 Task: Create a due date automation when advanced on, 2 days before a card is due add content with a name or a description containing resume at 11:00 AM.
Action: Mouse moved to (1094, 83)
Screenshot: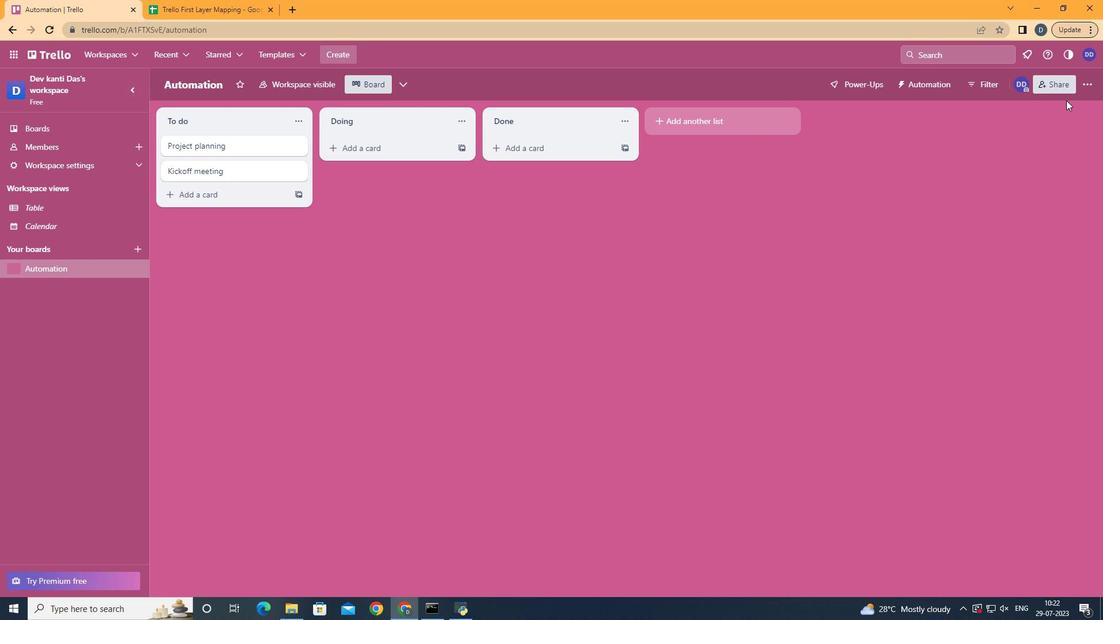 
Action: Mouse pressed left at (1094, 83)
Screenshot: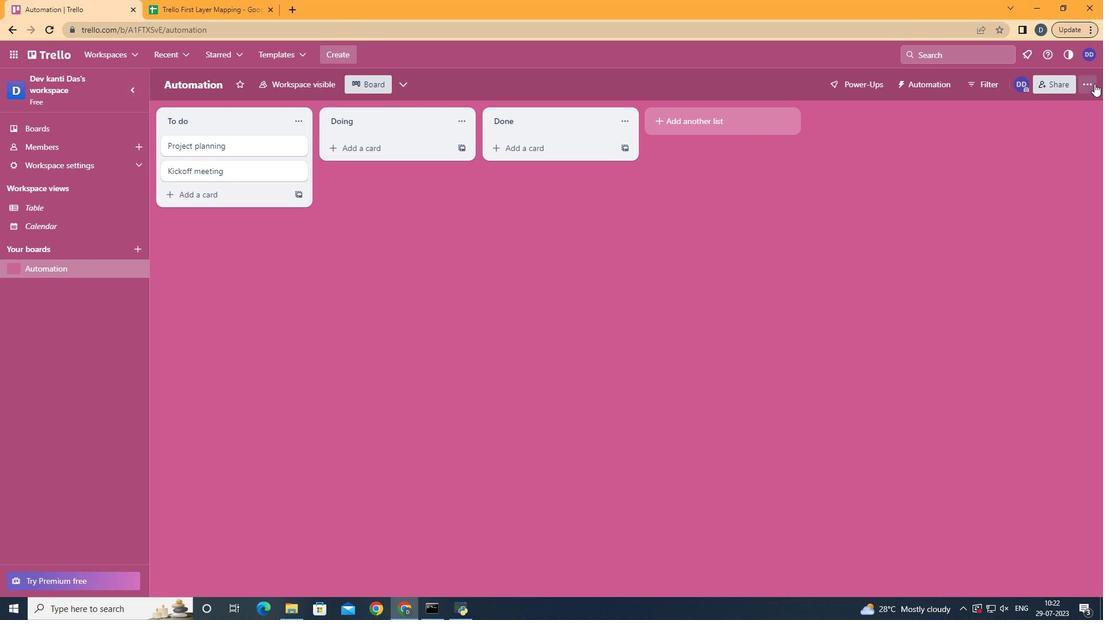 
Action: Mouse moved to (999, 238)
Screenshot: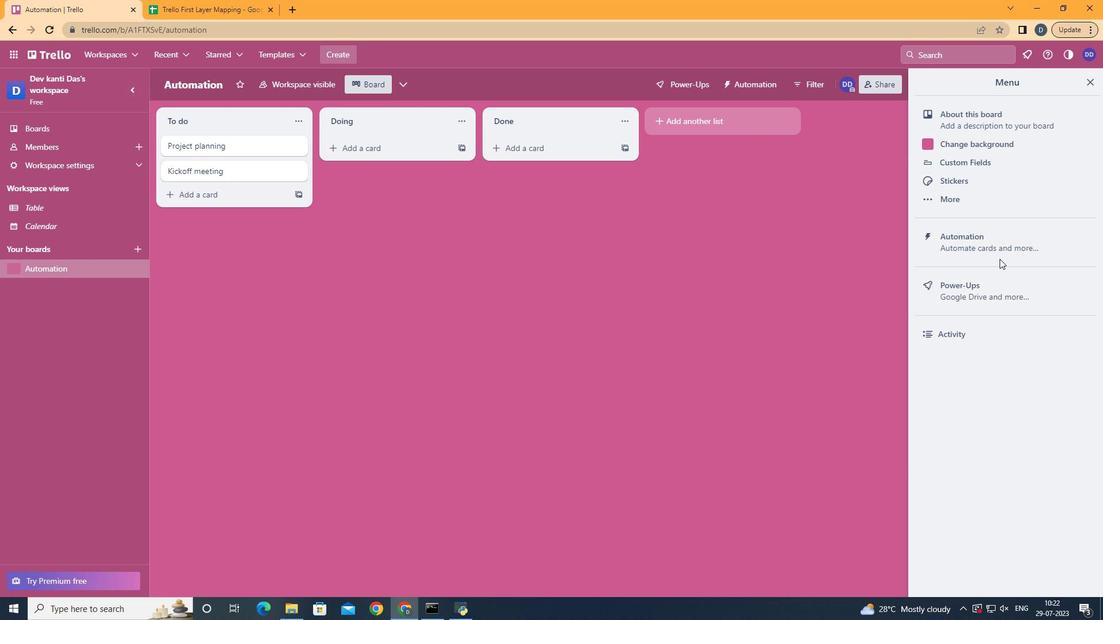 
Action: Mouse pressed left at (999, 238)
Screenshot: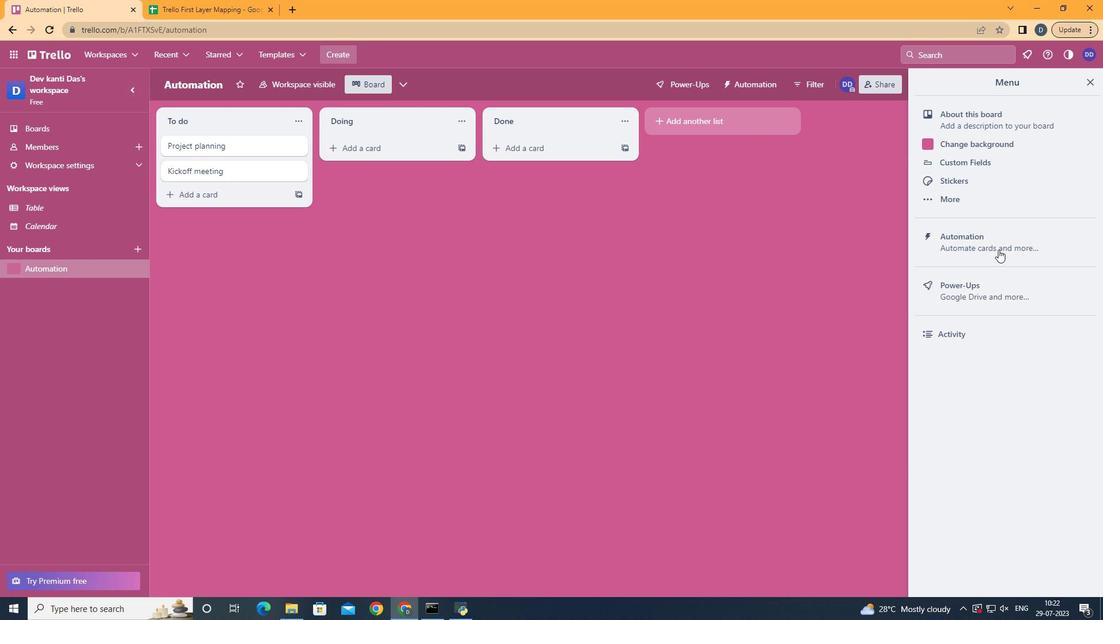 
Action: Mouse moved to (195, 225)
Screenshot: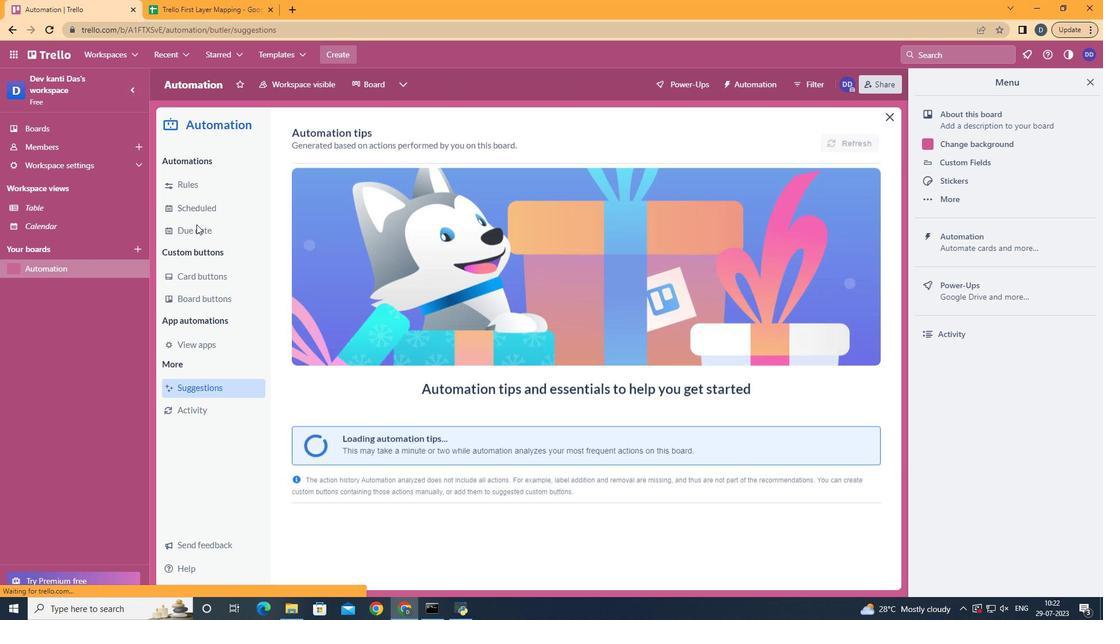 
Action: Mouse pressed left at (195, 225)
Screenshot: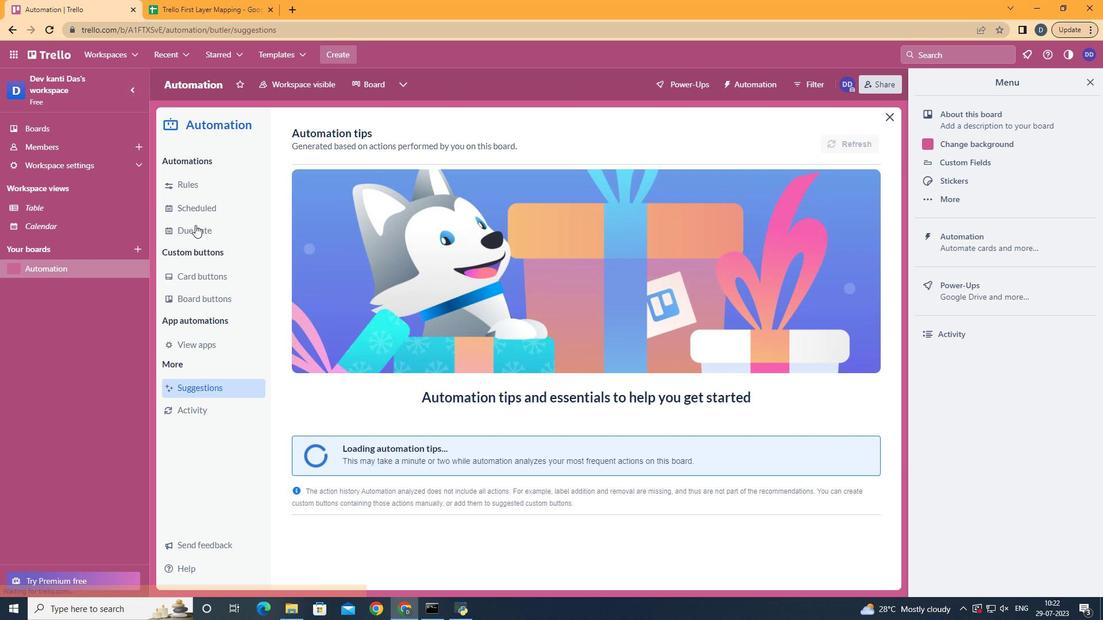 
Action: Mouse moved to (798, 138)
Screenshot: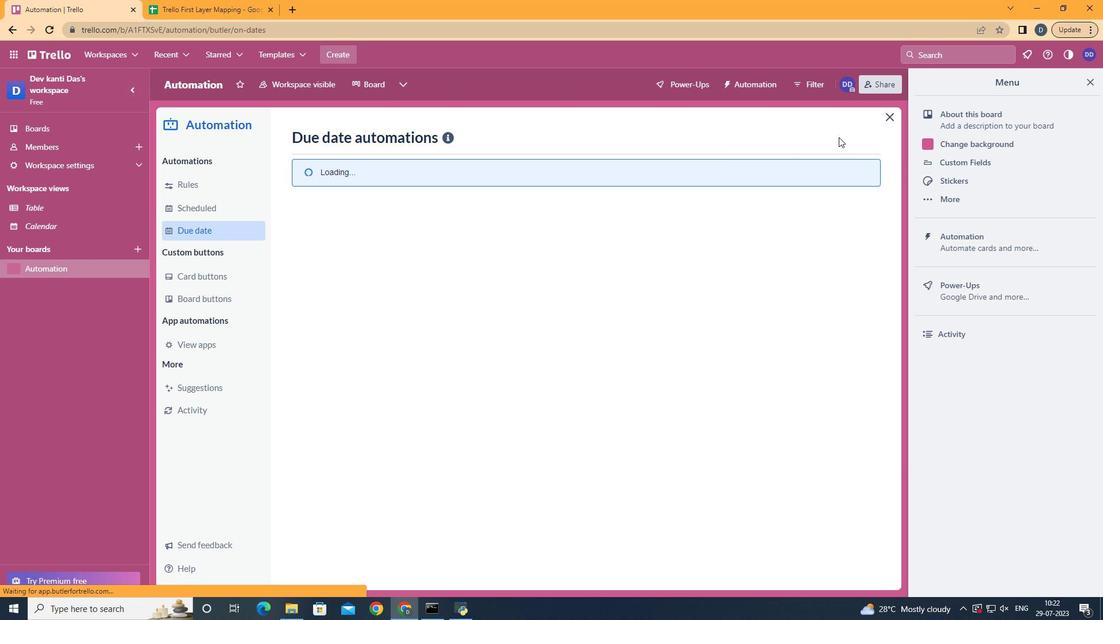 
Action: Mouse pressed left at (798, 138)
Screenshot: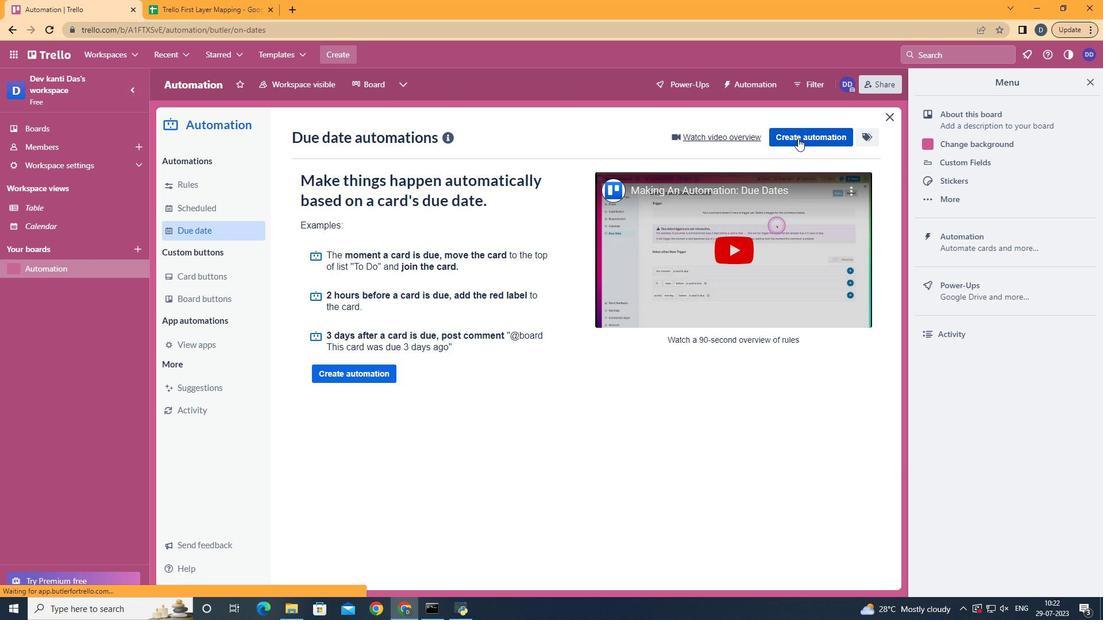 
Action: Mouse moved to (425, 245)
Screenshot: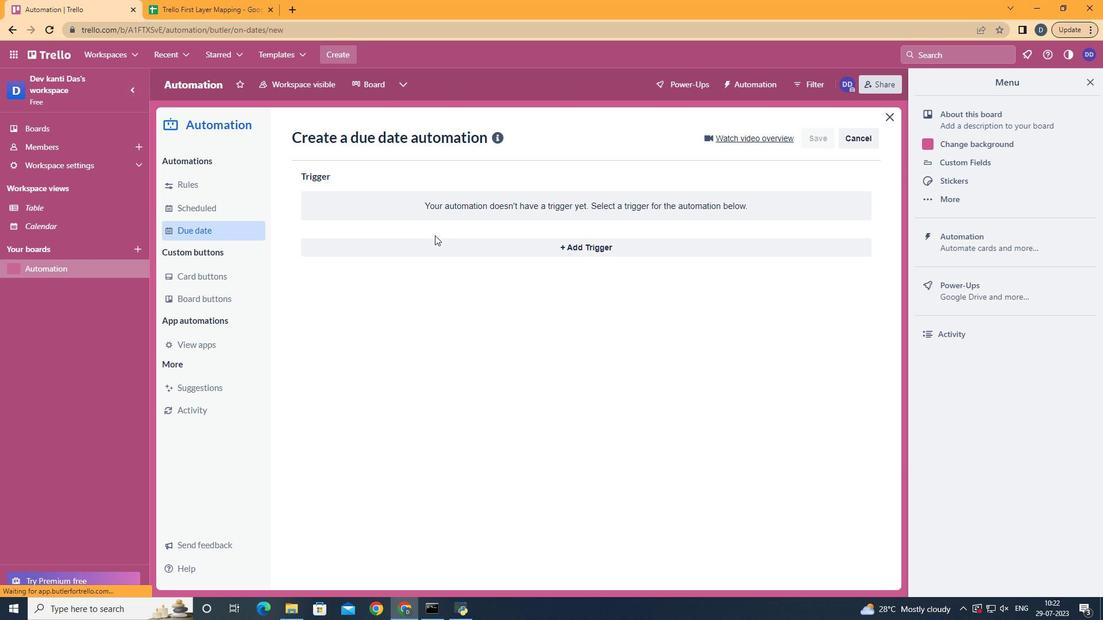 
Action: Mouse pressed left at (425, 245)
Screenshot: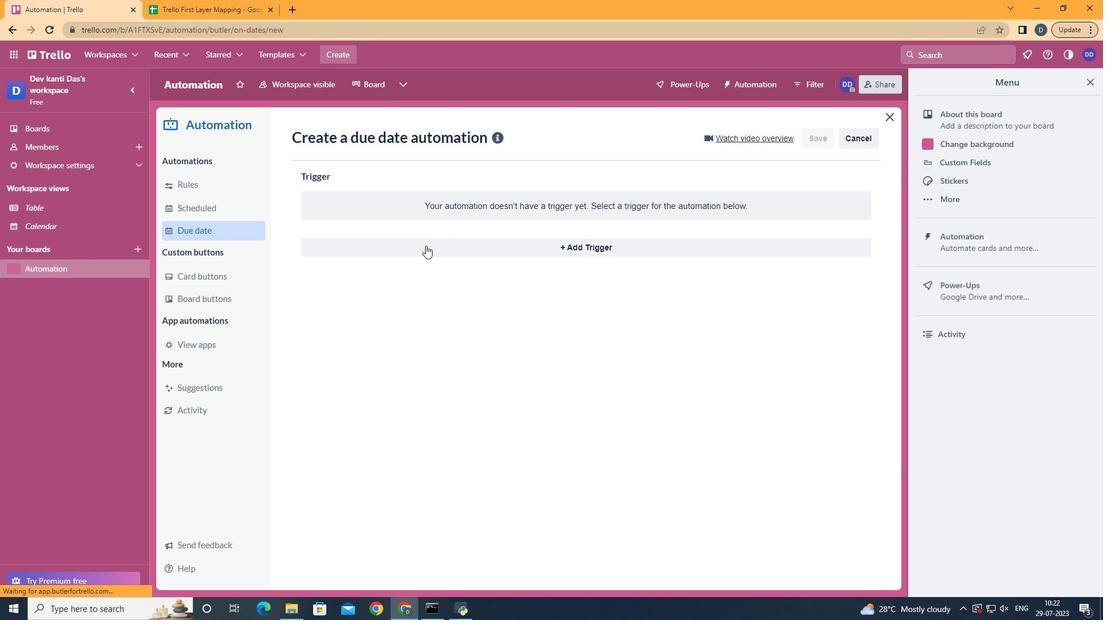 
Action: Mouse moved to (455, 422)
Screenshot: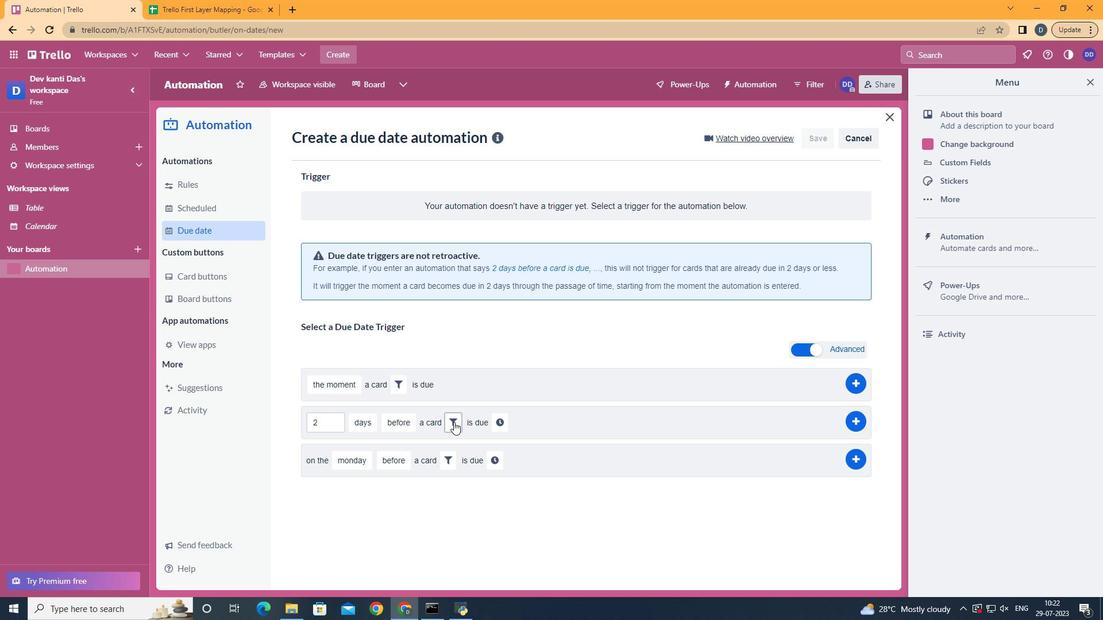 
Action: Mouse pressed left at (455, 422)
Screenshot: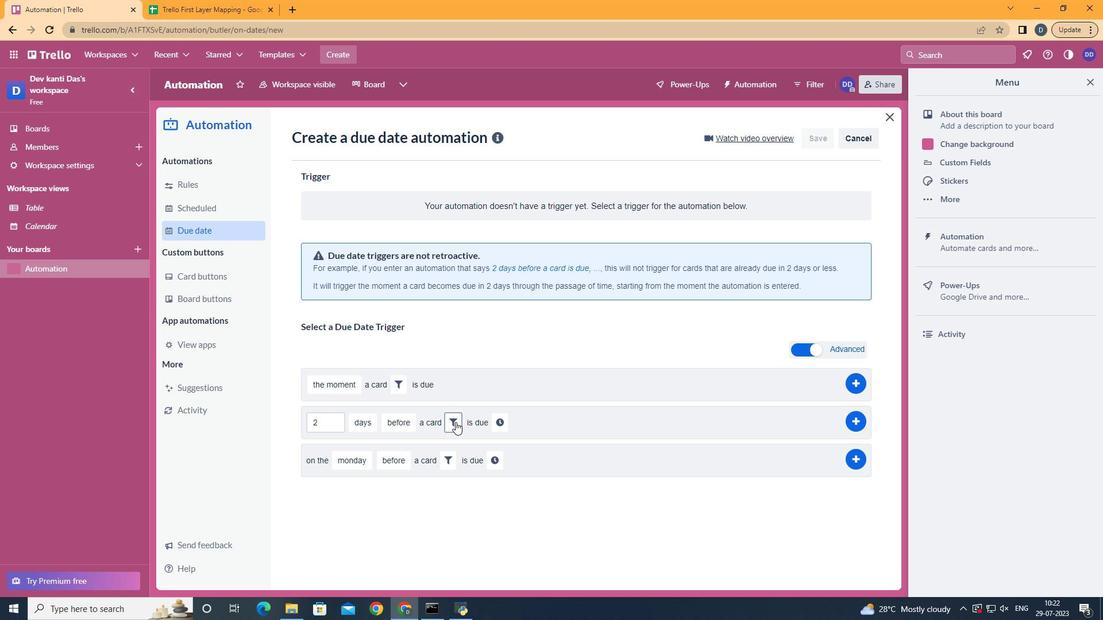 
Action: Mouse moved to (598, 458)
Screenshot: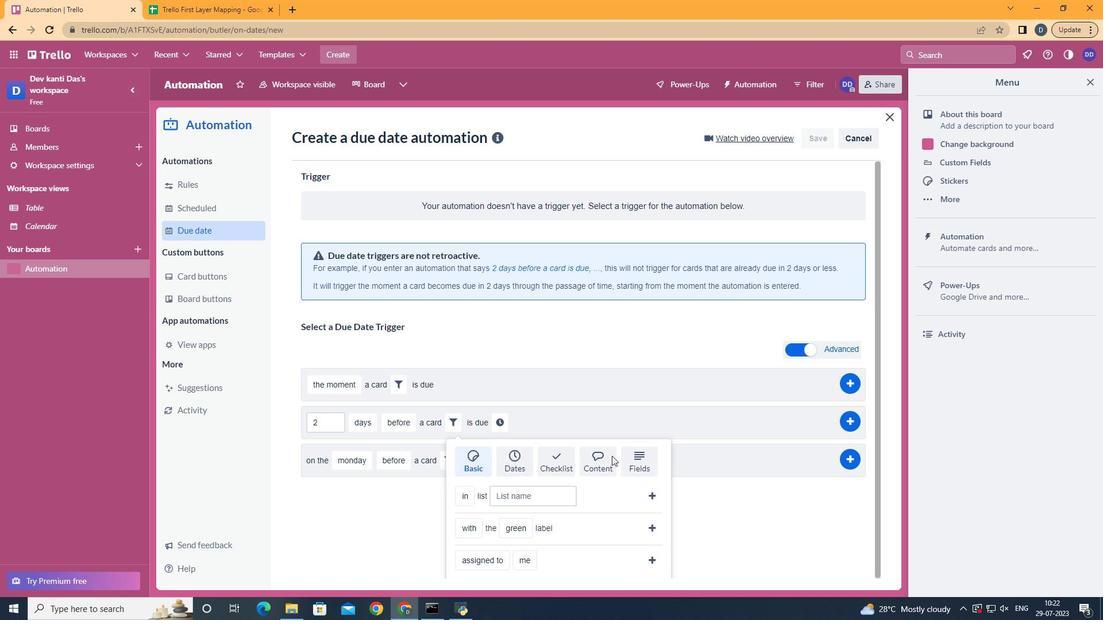
Action: Mouse pressed left at (598, 458)
Screenshot: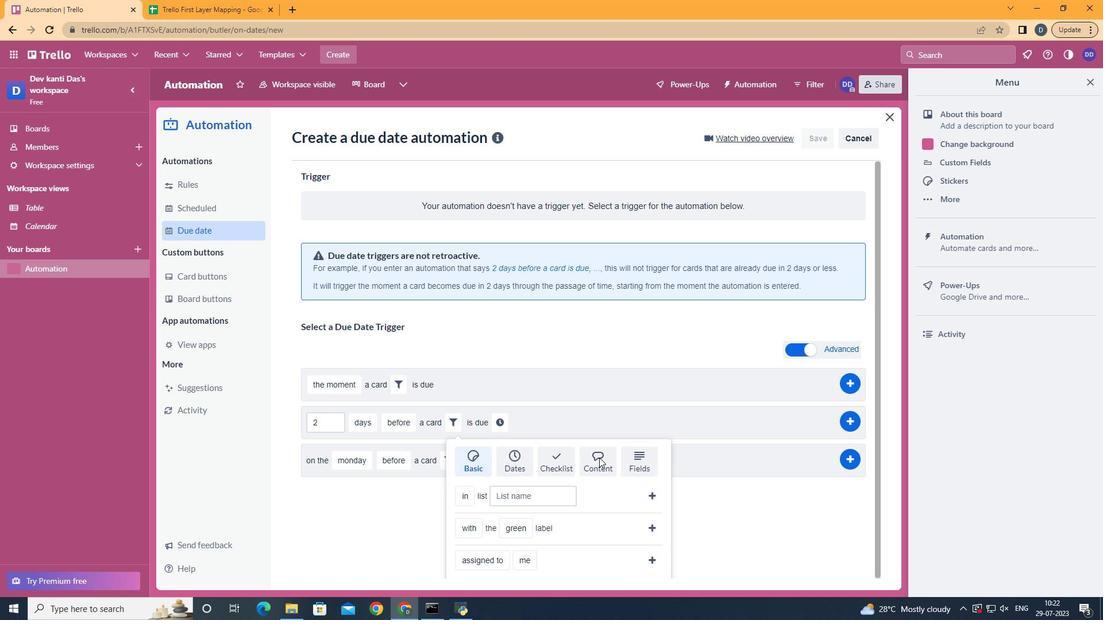 
Action: Mouse moved to (513, 562)
Screenshot: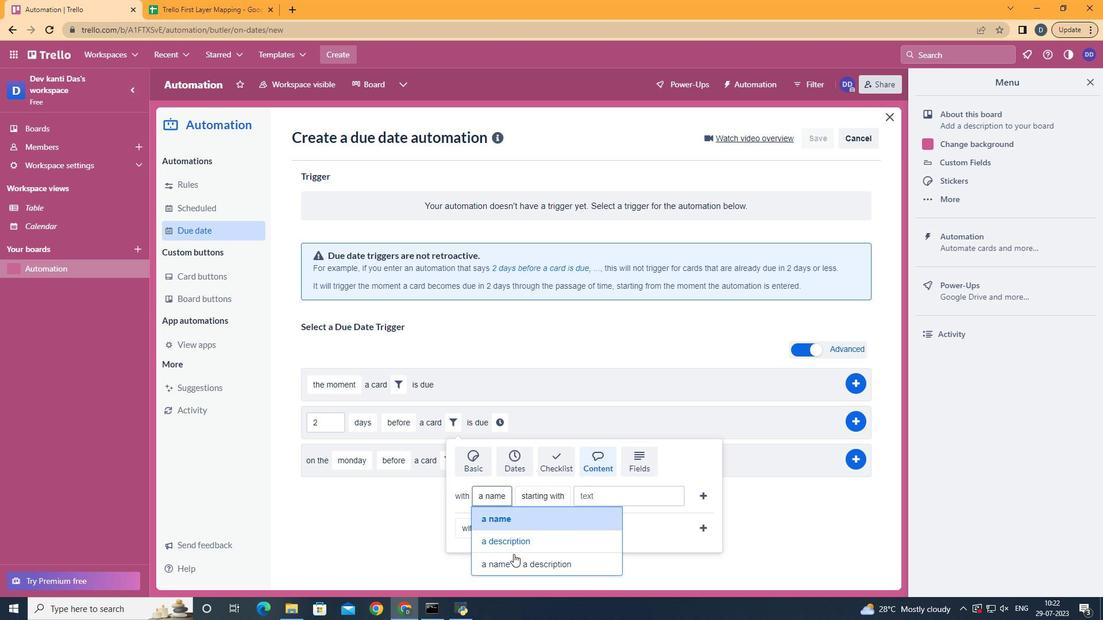 
Action: Mouse pressed left at (513, 562)
Screenshot: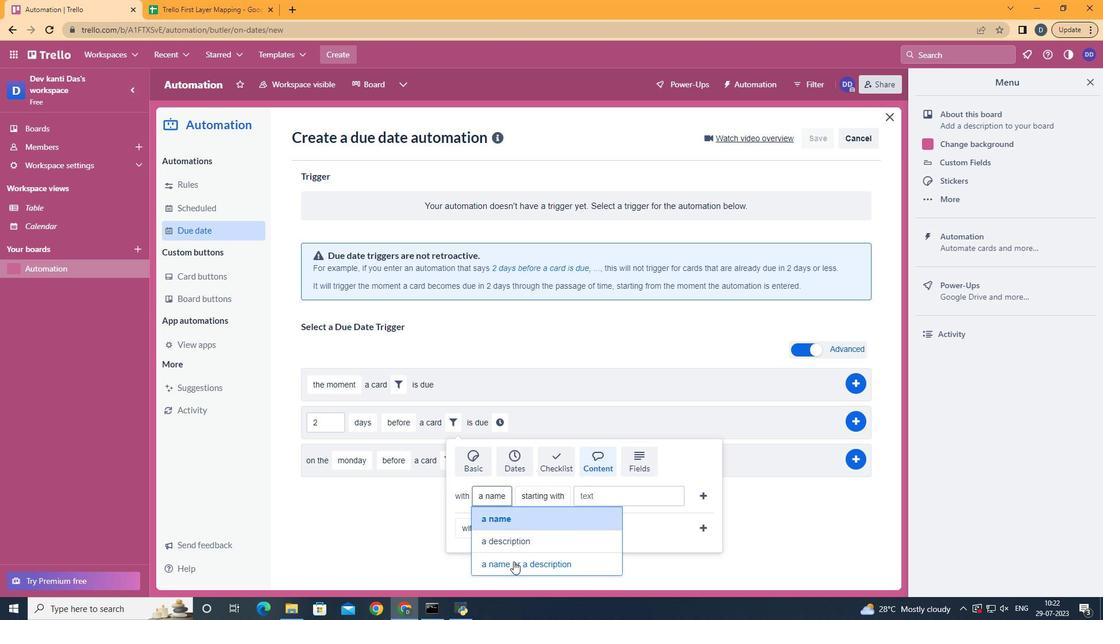 
Action: Mouse moved to (618, 408)
Screenshot: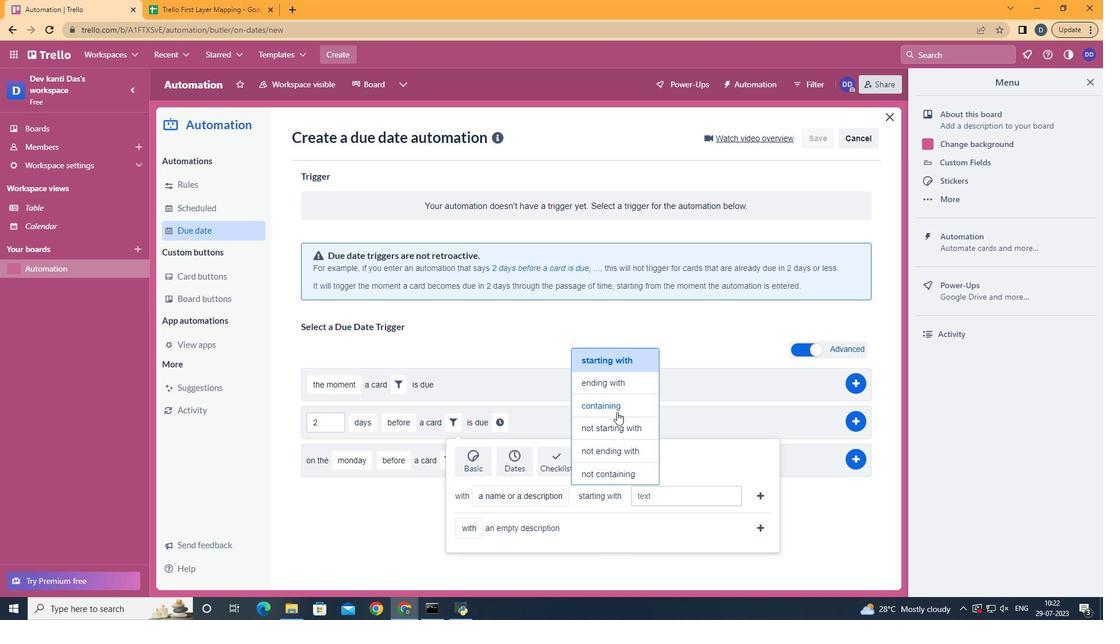 
Action: Mouse pressed left at (618, 408)
Screenshot: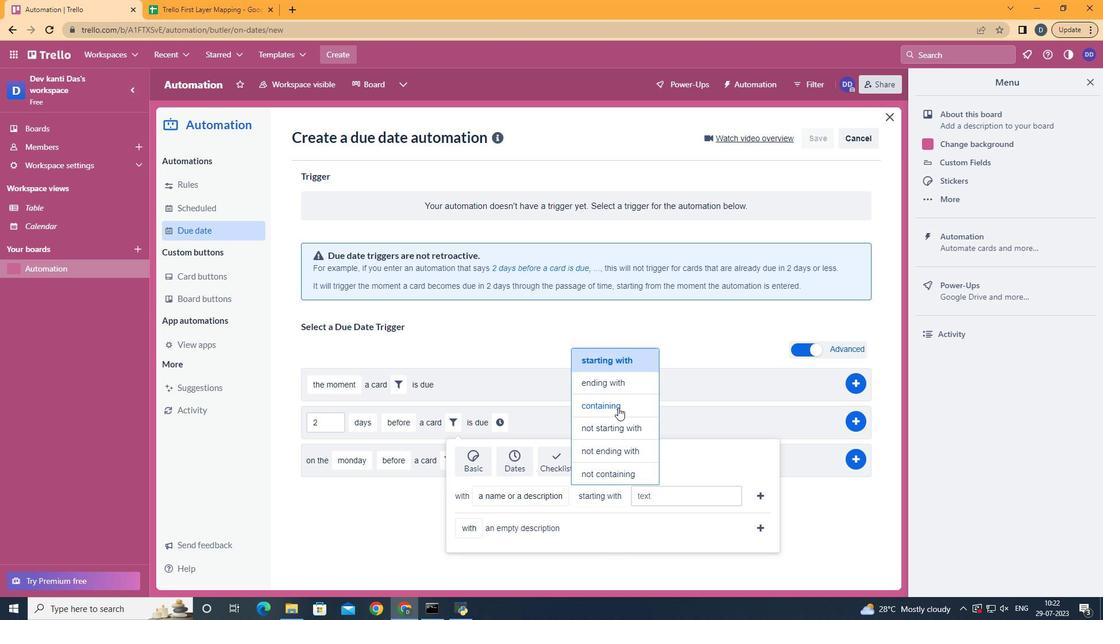 
Action: Mouse moved to (687, 499)
Screenshot: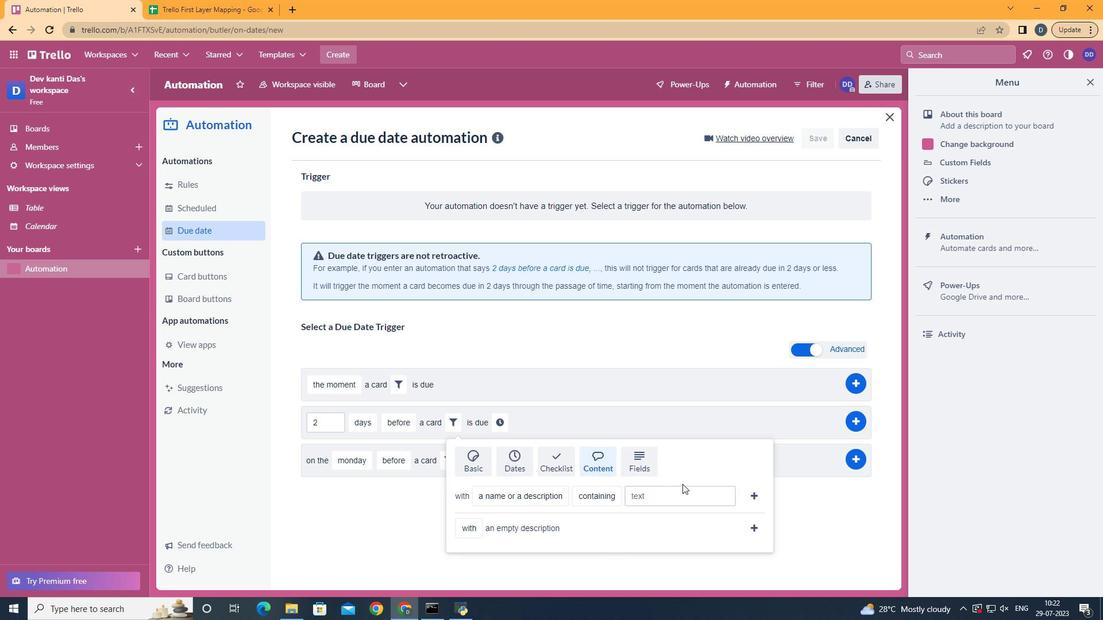 
Action: Mouse pressed left at (687, 499)
Screenshot: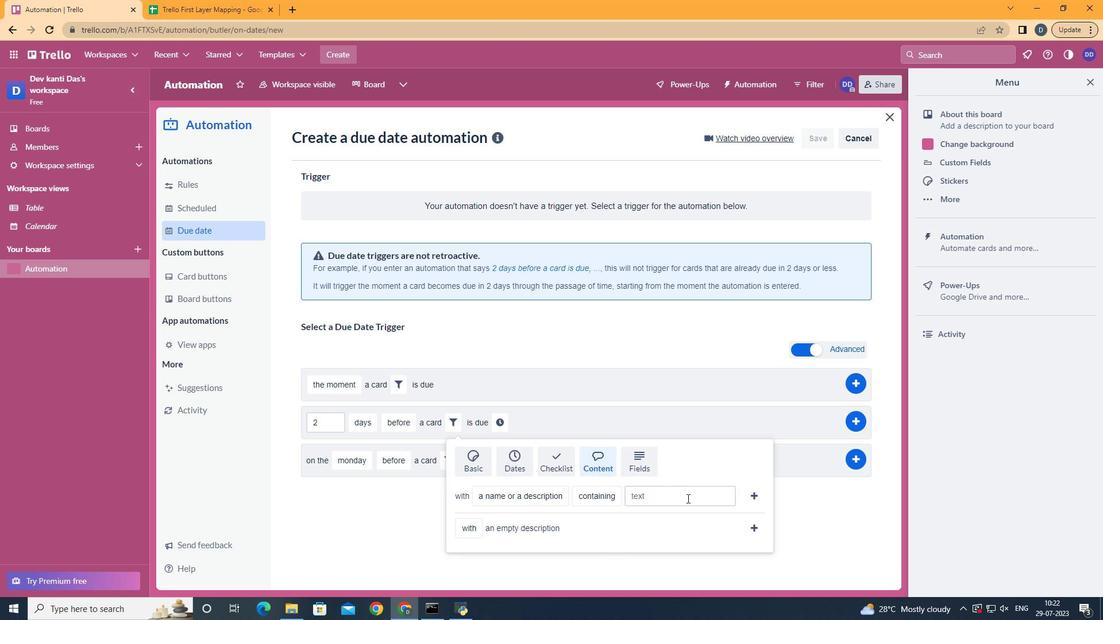 
Action: Key pressed resume
Screenshot: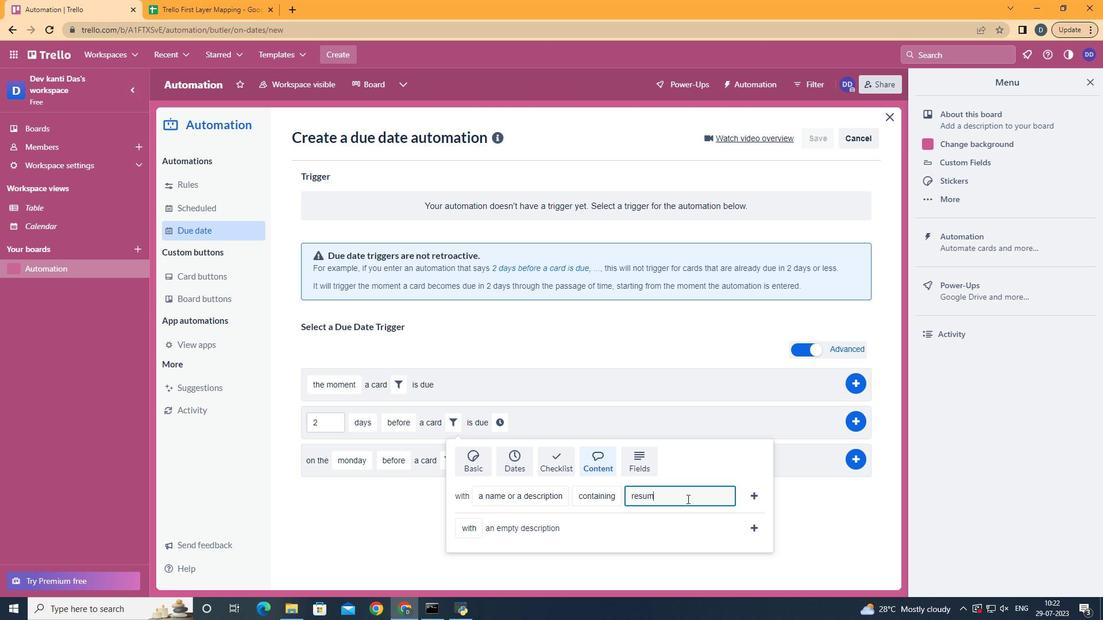 
Action: Mouse moved to (752, 500)
Screenshot: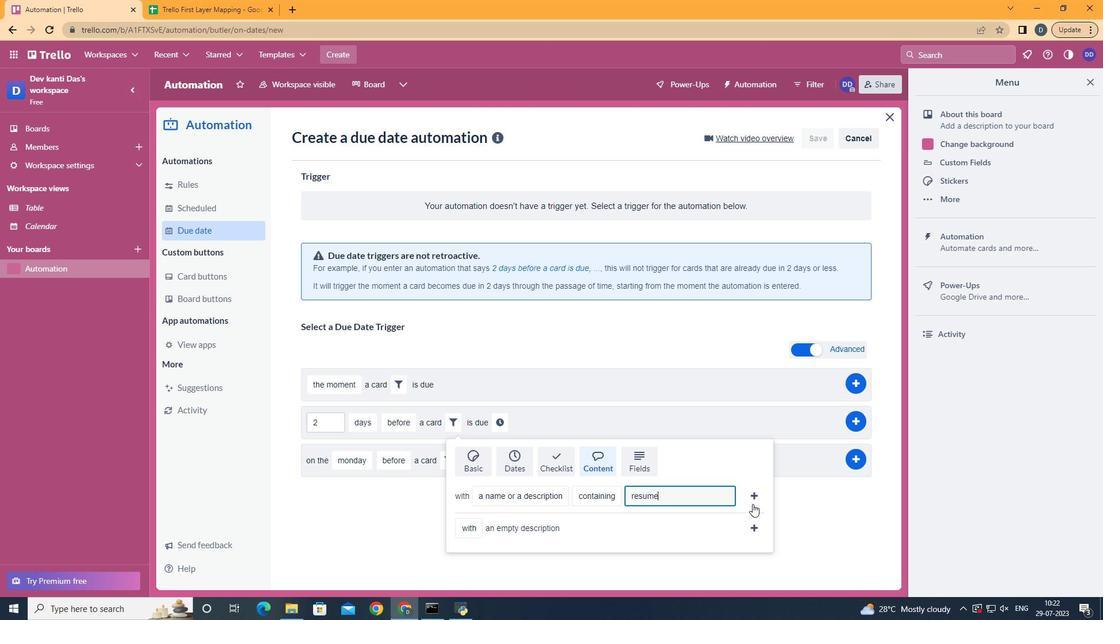 
Action: Mouse pressed left at (752, 500)
Screenshot: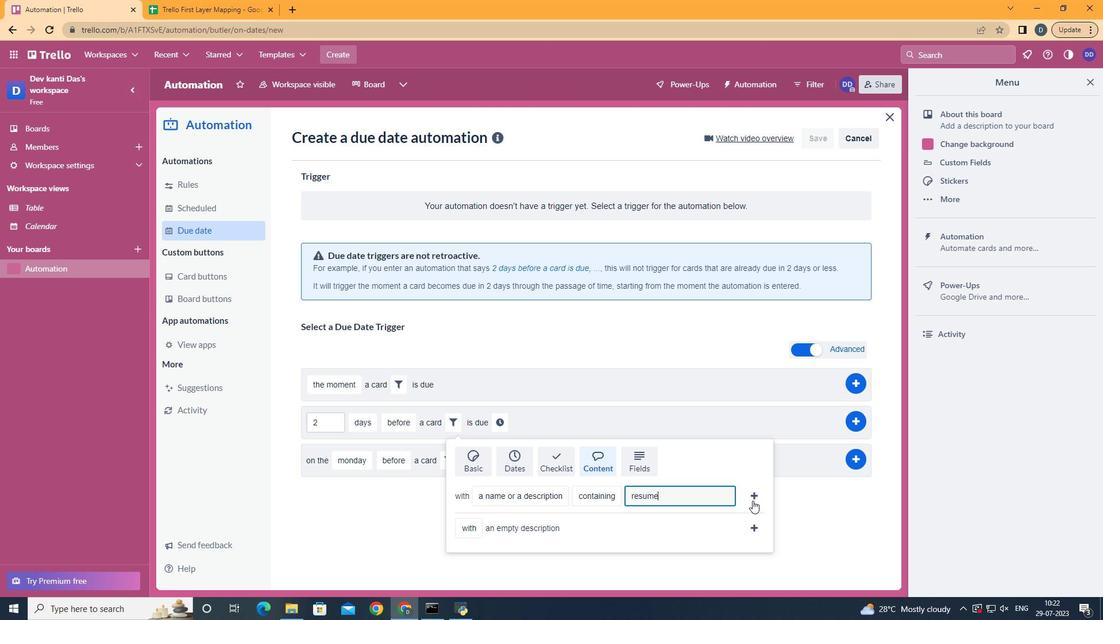 
Action: Mouse moved to (705, 420)
Screenshot: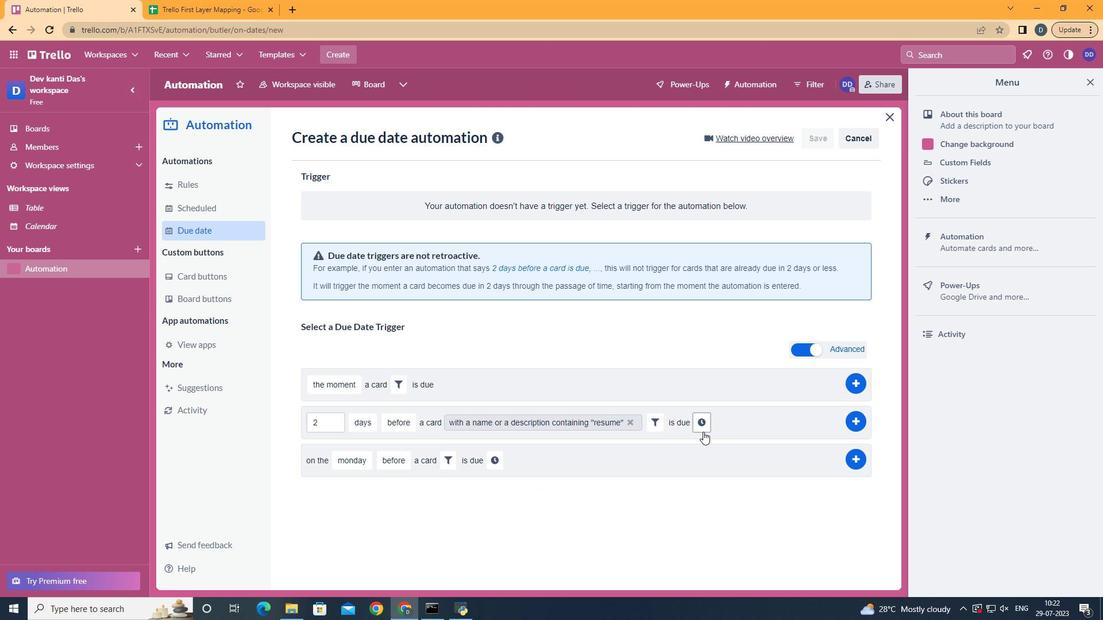 
Action: Mouse pressed left at (705, 420)
Screenshot: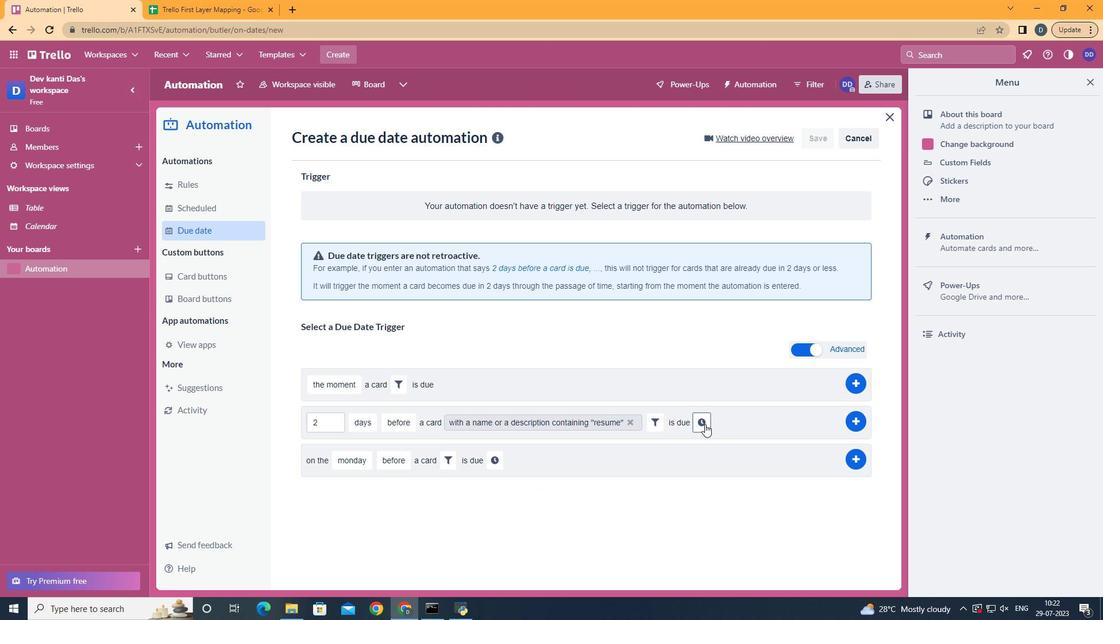 
Action: Mouse moved to (738, 429)
Screenshot: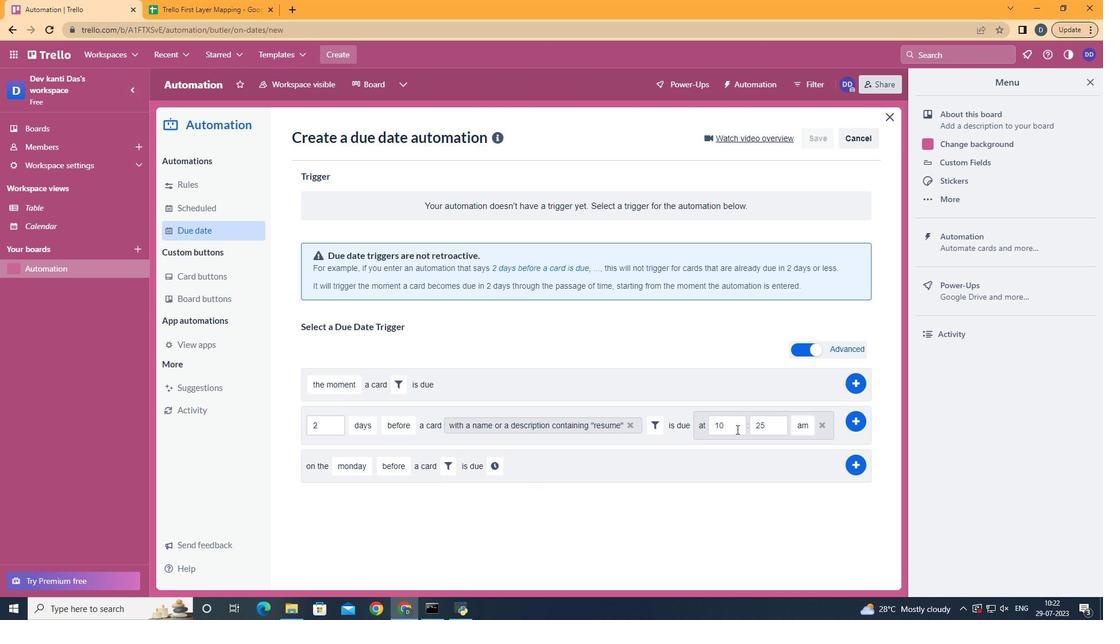 
Action: Mouse pressed left at (738, 429)
Screenshot: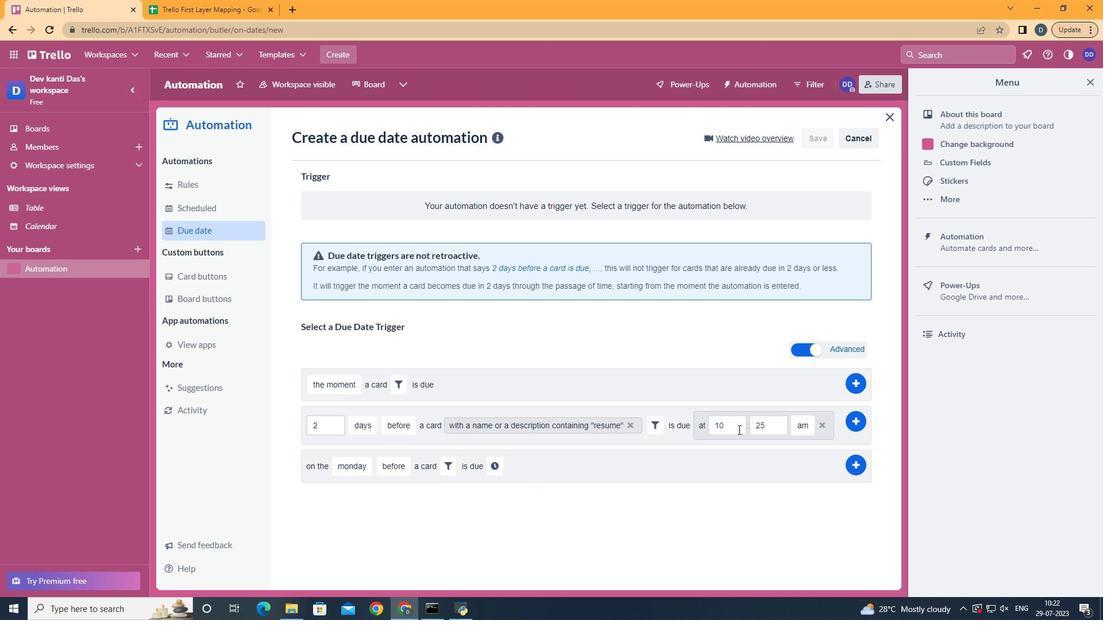 
Action: Key pressed <Key.backspace><Key.backspace>11
Screenshot: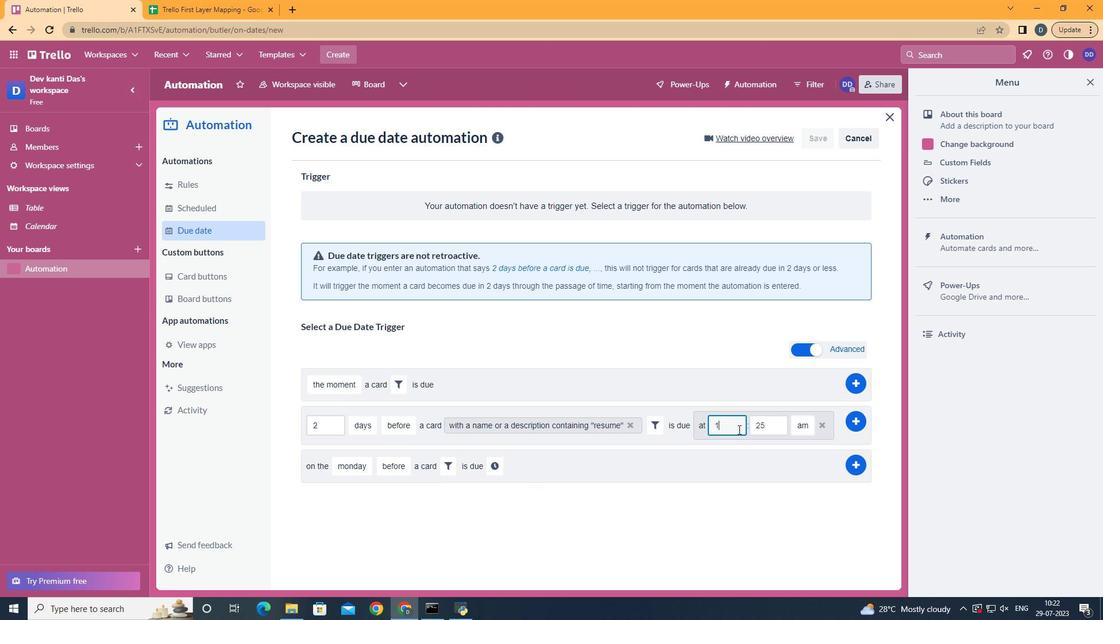 
Action: Mouse moved to (775, 425)
Screenshot: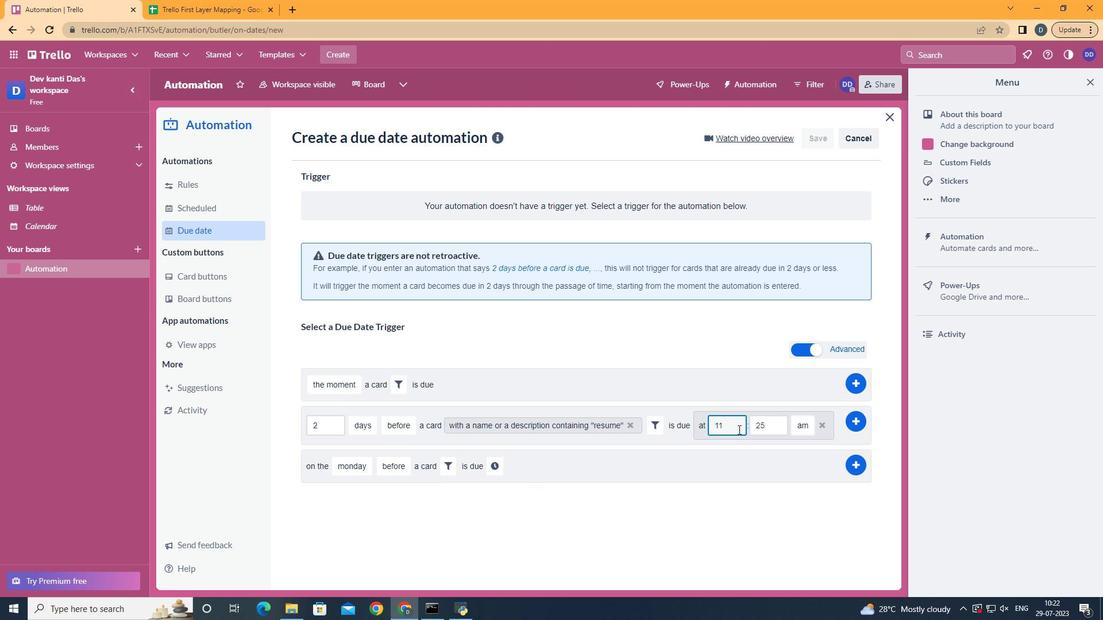 
Action: Mouse pressed left at (775, 425)
Screenshot: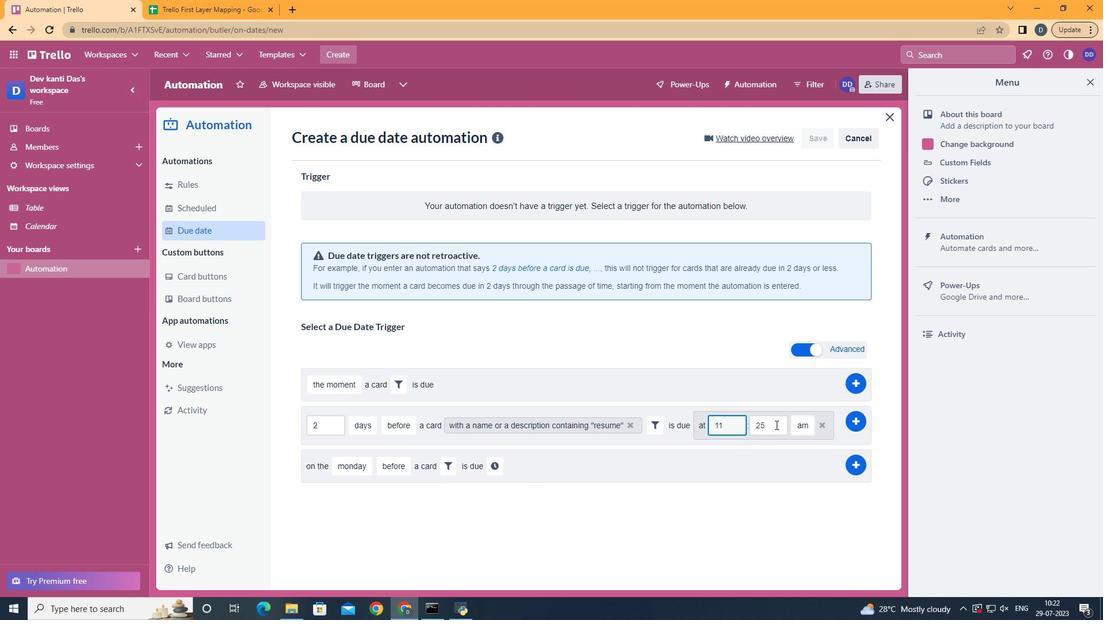 
Action: Key pressed <Key.backspace><Key.backspace>00
Screenshot: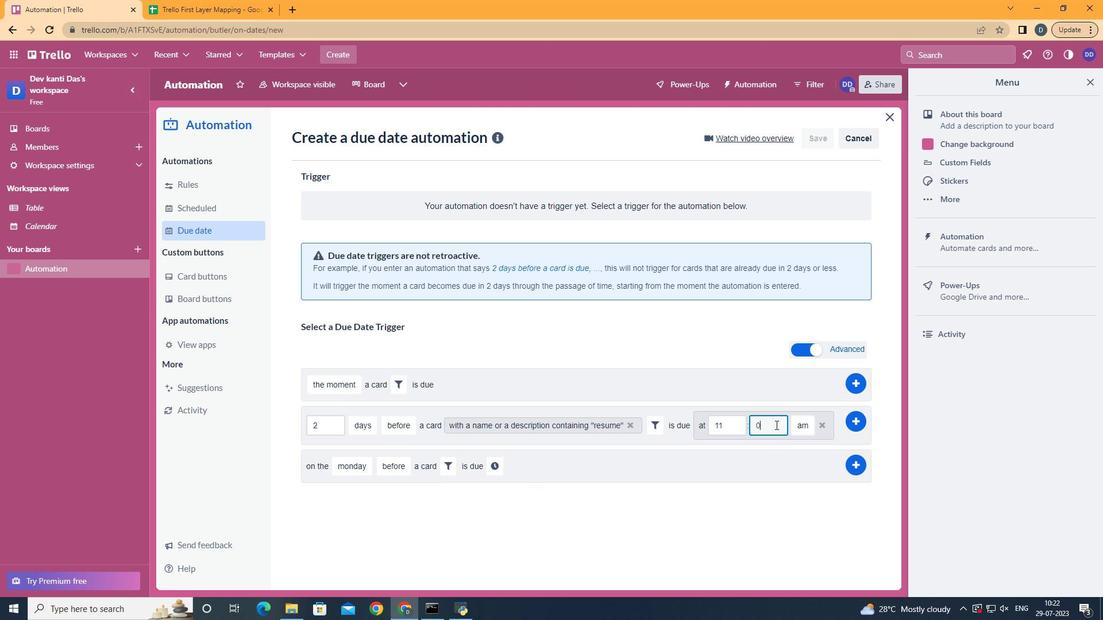 
Action: Mouse moved to (800, 447)
Screenshot: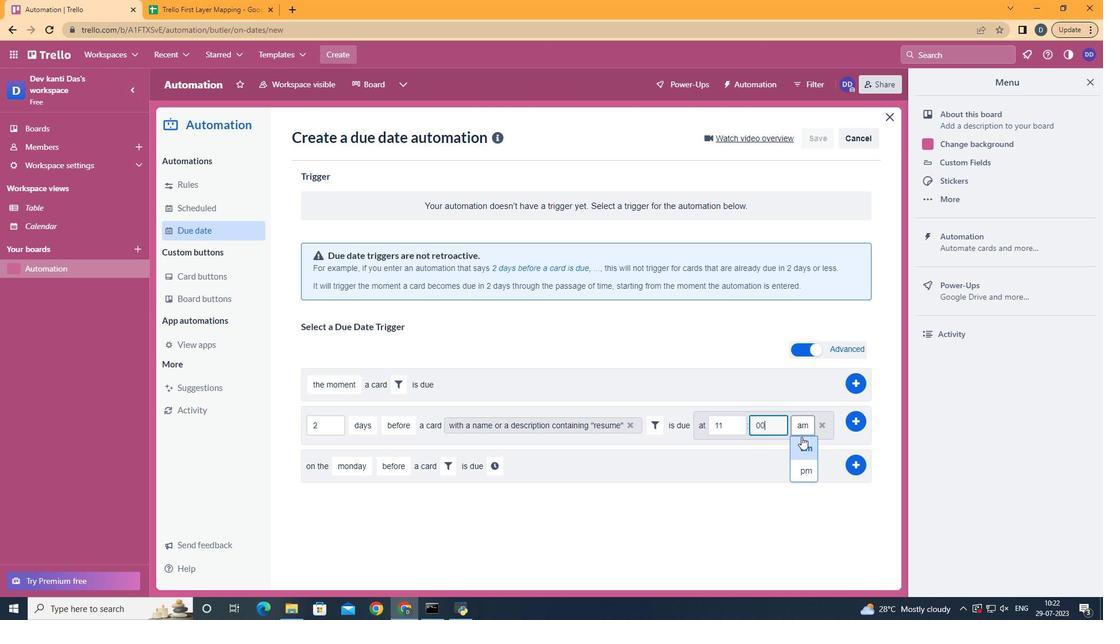 
Action: Mouse pressed left at (800, 447)
Screenshot: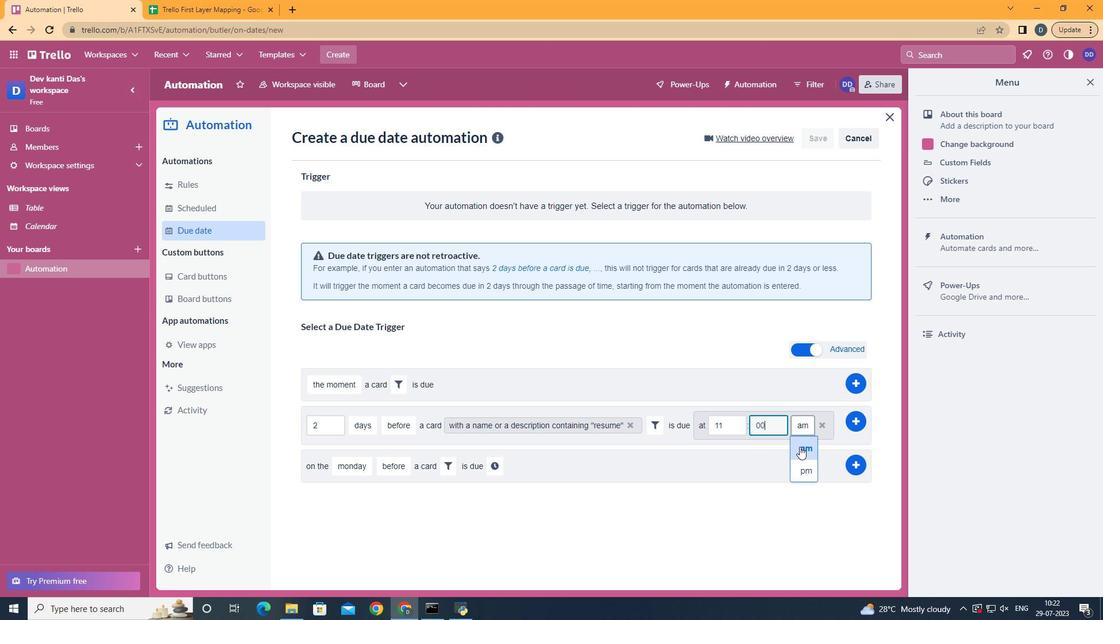 
